 Task: Open Card Card0000000176 in  Board0000000044 in Workspace WS0000000015 in Trello. Add Member Nikrathi889@gmail.com to Card Card0000000176 in  Board0000000044 in Workspace WS0000000015 in Trello. Add Red Label titled Label0000000176 to Card Card0000000176 in  Board0000000044 in Workspace WS0000000015 in Trello. Add Checklist CL0000000176 to Card Card0000000176 in  Board0000000044 in Workspace WS0000000015 in Trello. Add Dates with Start Date as Nov 01 2023 and Due Date as Nov 30 2023 to Card Card0000000176 in  Board0000000044 in Workspace WS0000000015 in Trello
Action: Mouse moved to (268, 416)
Screenshot: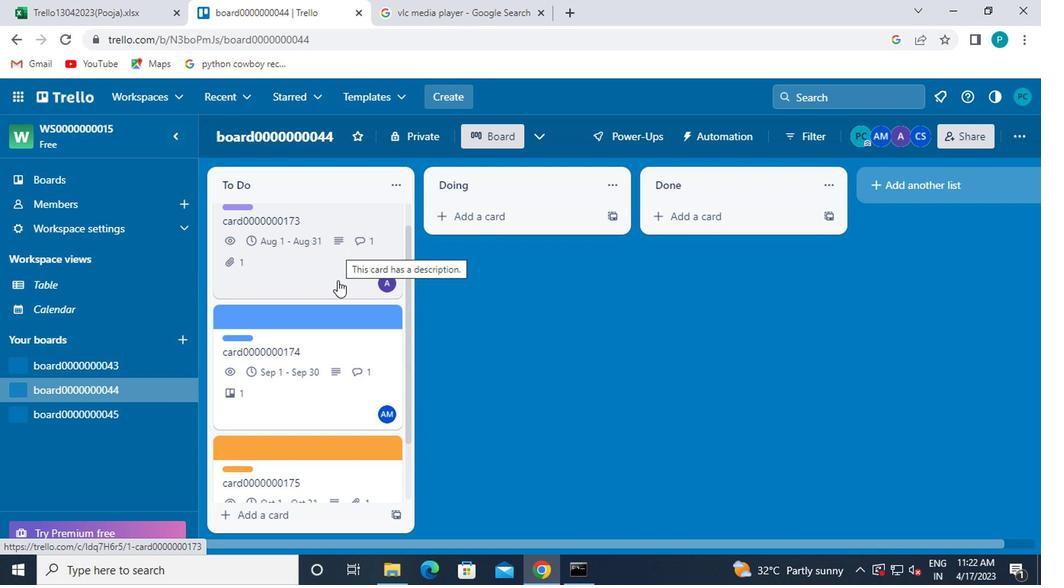 
Action: Mouse scrolled (268, 415) with delta (0, -1)
Screenshot: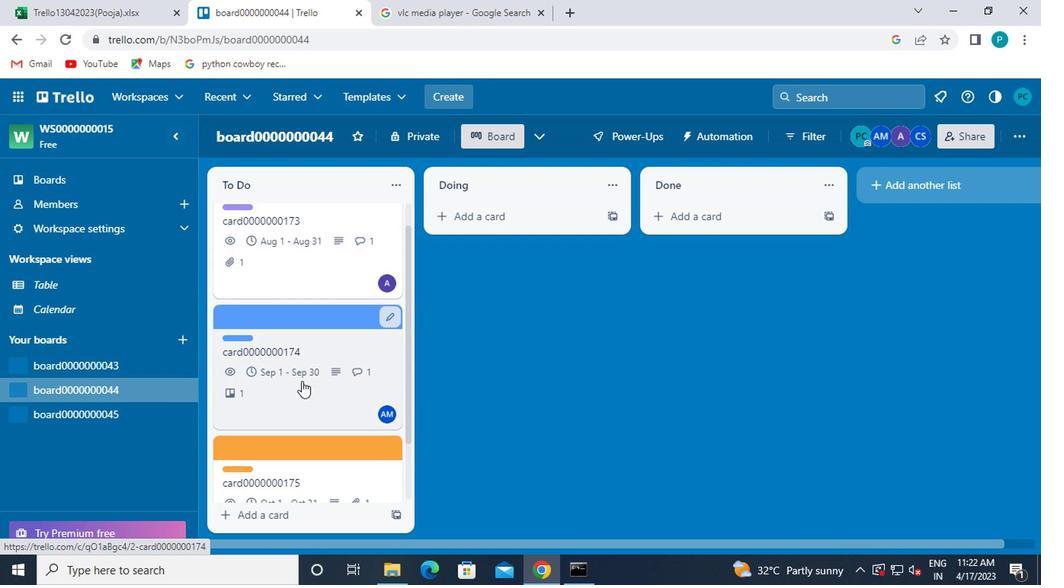 
Action: Mouse scrolled (268, 415) with delta (0, -1)
Screenshot: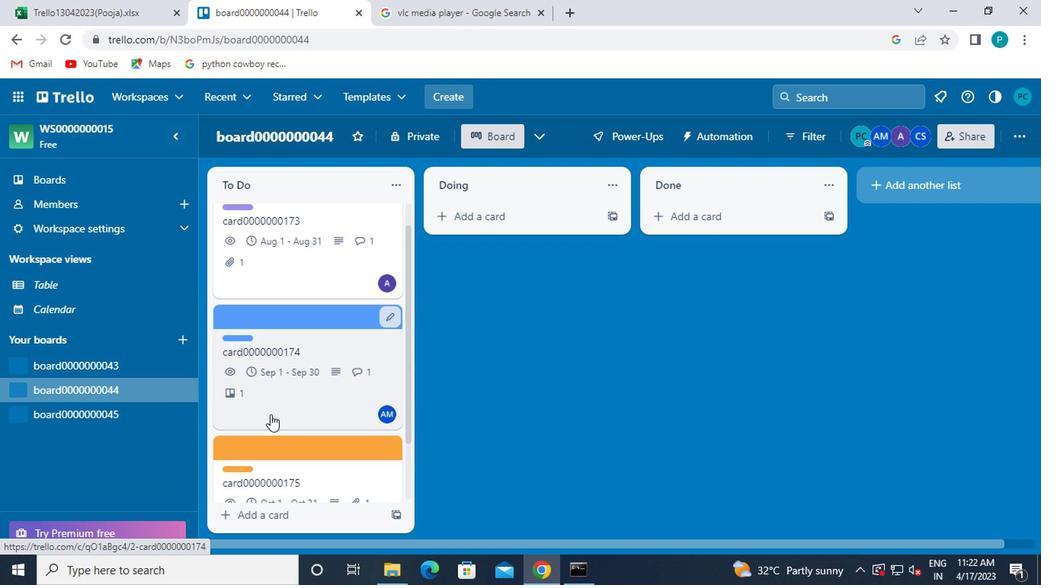 
Action: Mouse scrolled (268, 415) with delta (0, -1)
Screenshot: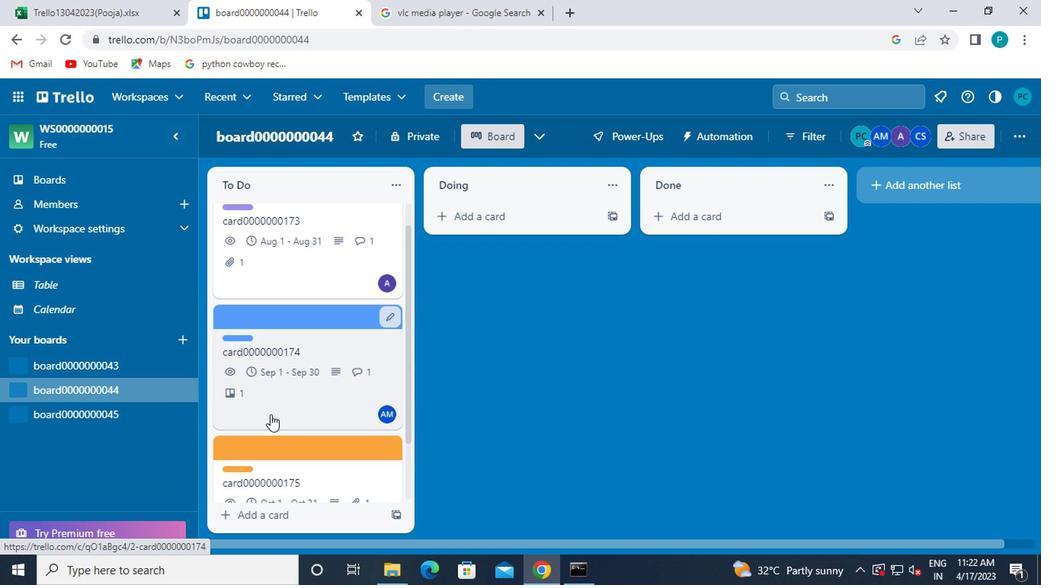 
Action: Mouse scrolled (268, 415) with delta (0, -1)
Screenshot: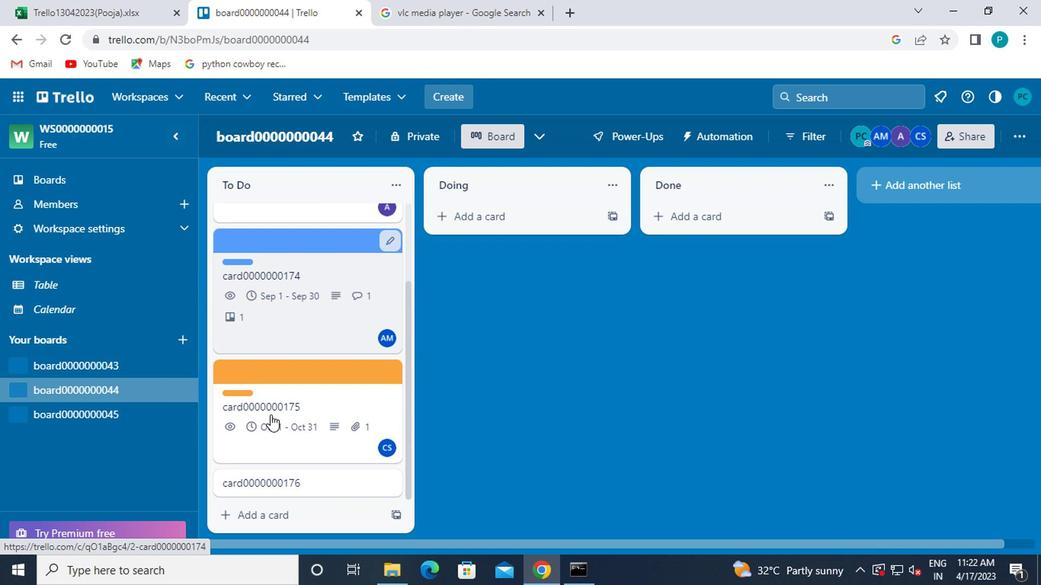 
Action: Mouse scrolled (268, 415) with delta (0, -1)
Screenshot: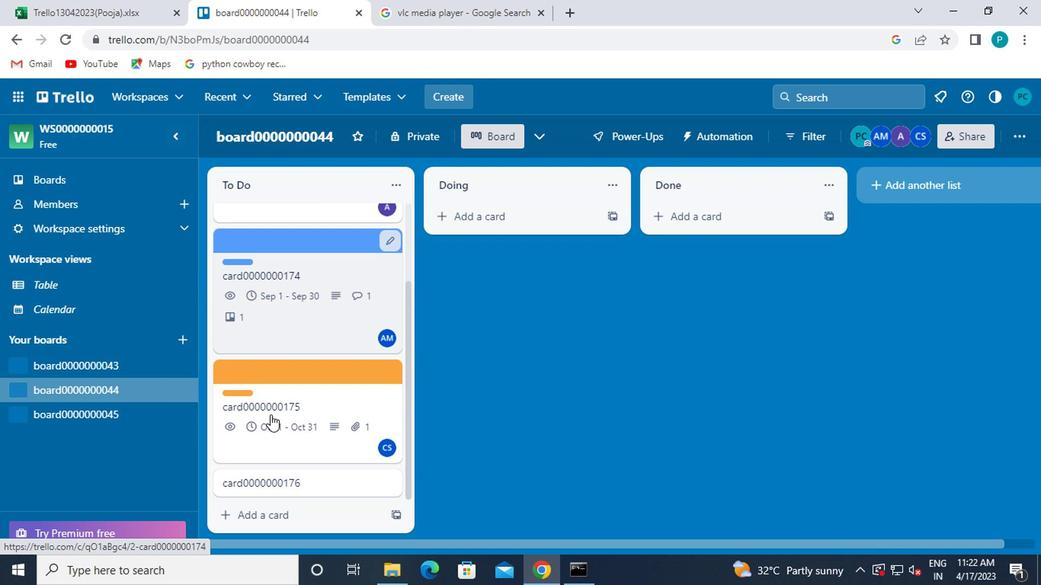 
Action: Mouse moved to (279, 478)
Screenshot: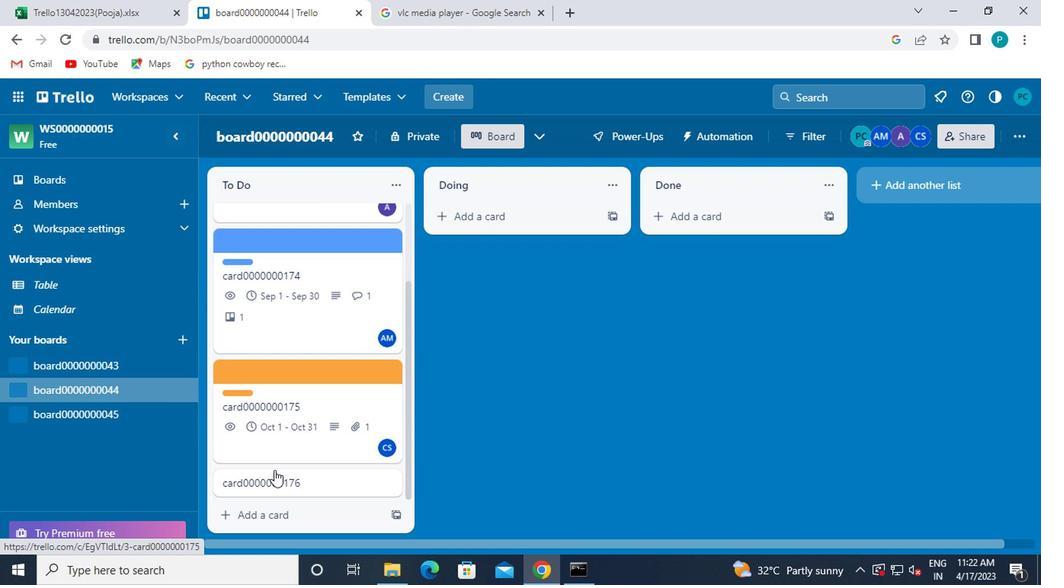 
Action: Mouse pressed left at (279, 478)
Screenshot: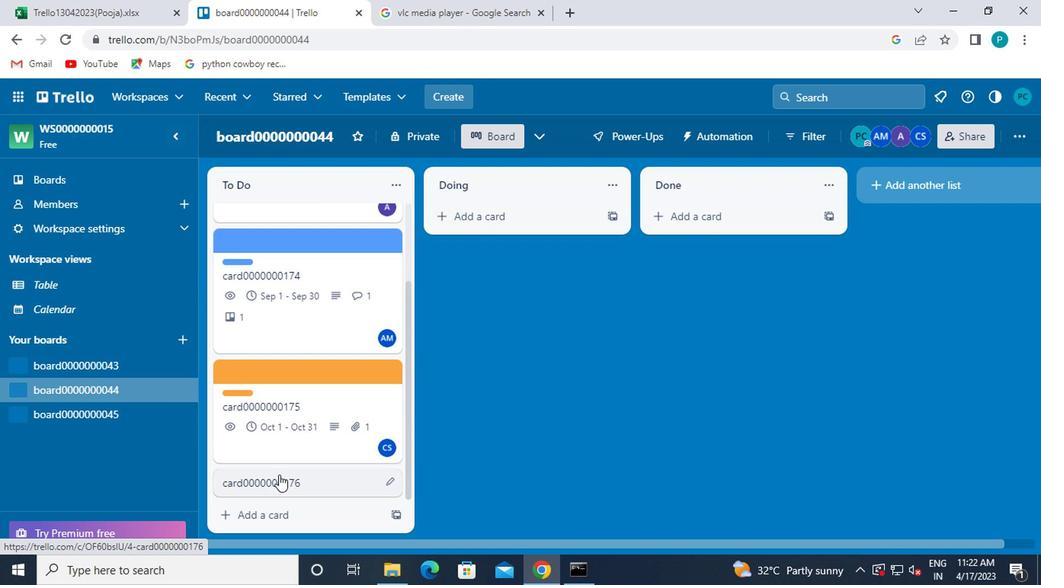 
Action: Mouse moved to (674, 265)
Screenshot: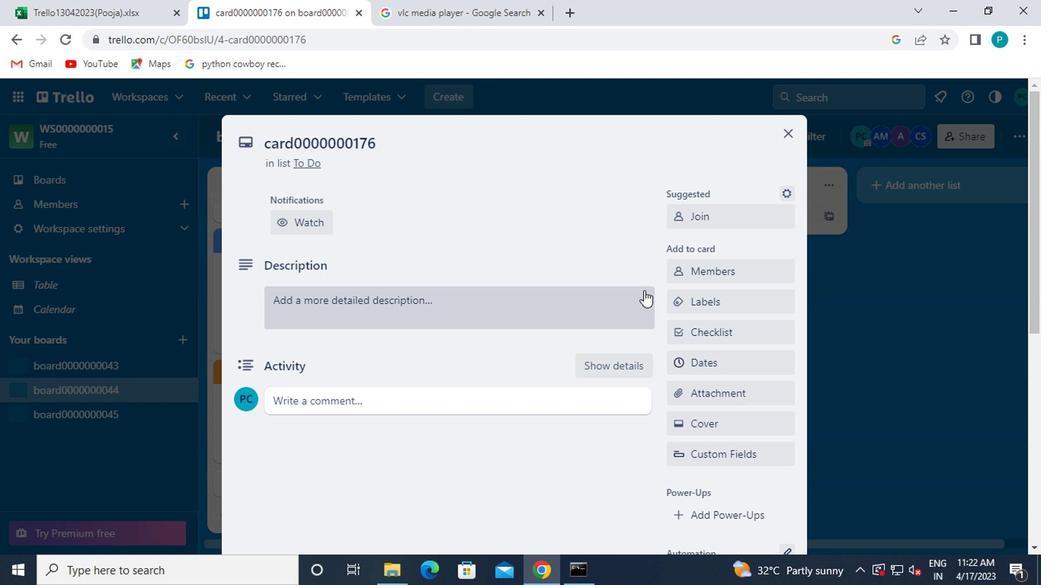
Action: Mouse pressed left at (674, 265)
Screenshot: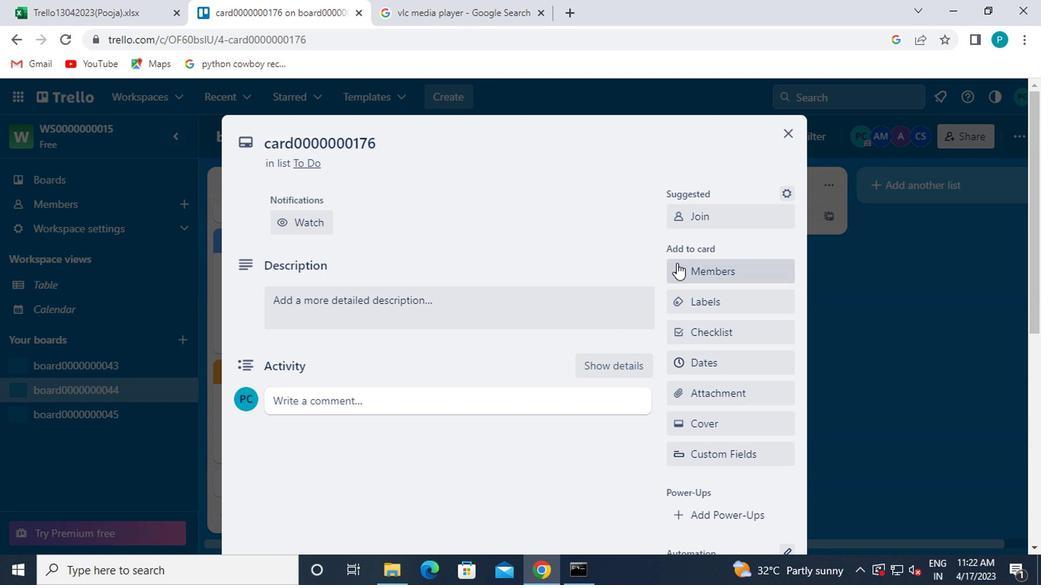 
Action: Mouse moved to (680, 170)
Screenshot: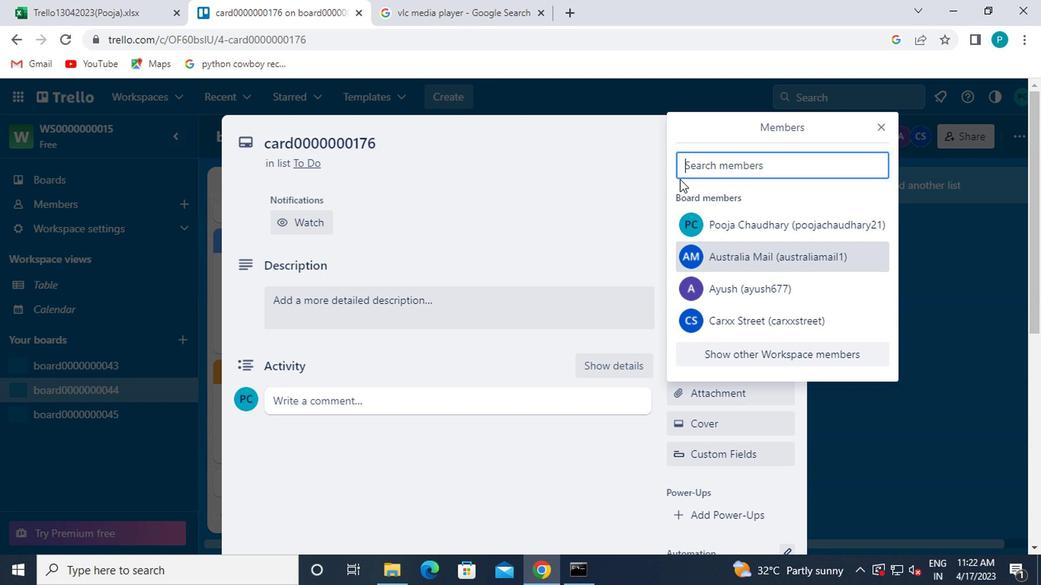 
Action: Mouse pressed left at (680, 170)
Screenshot: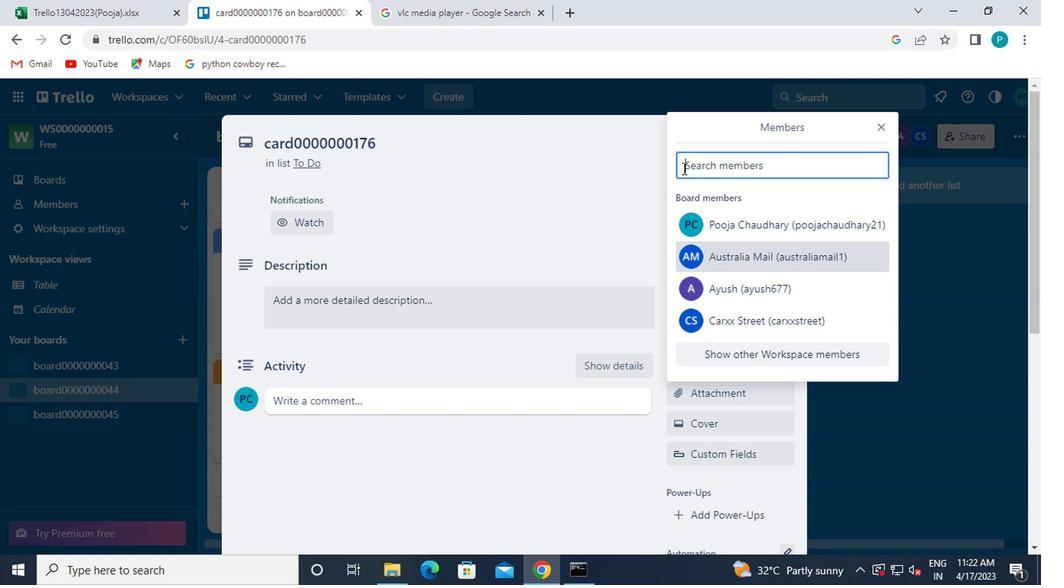 
Action: Mouse moved to (642, 195)
Screenshot: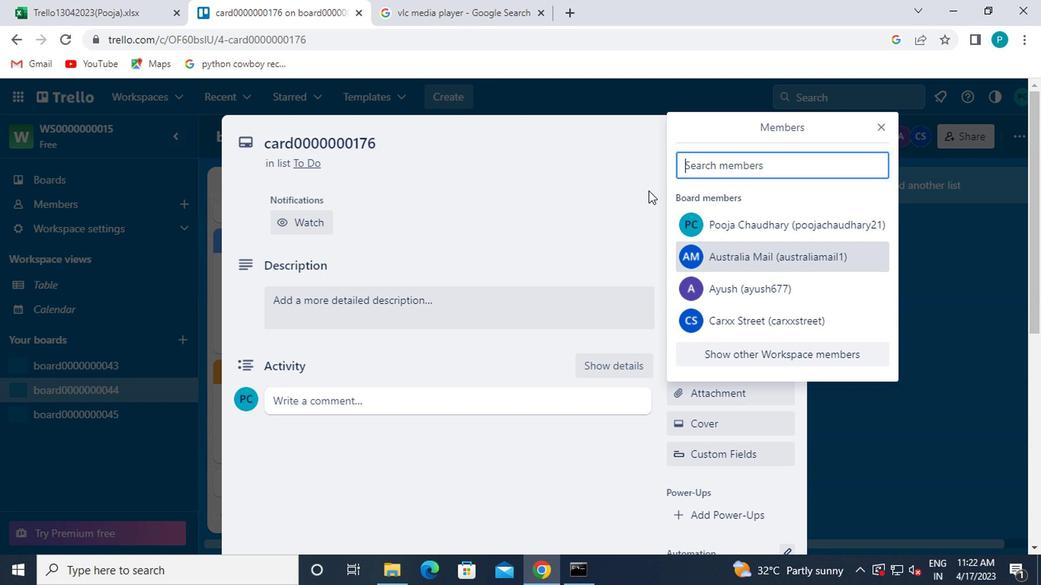 
Action: Key pressed nikrathi899<Key.shift>@GMAIL.COM
Screenshot: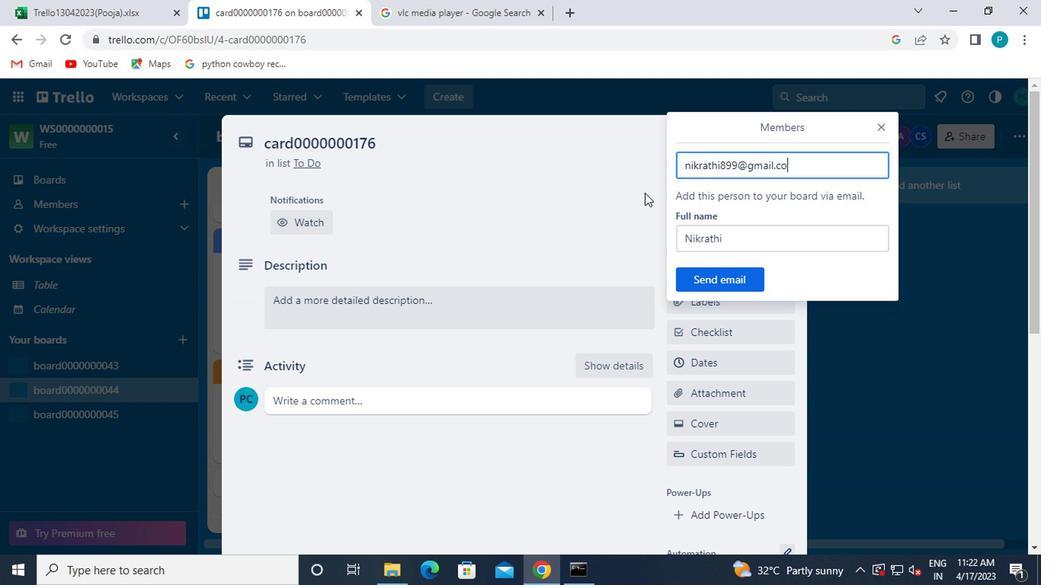 
Action: Mouse moved to (691, 273)
Screenshot: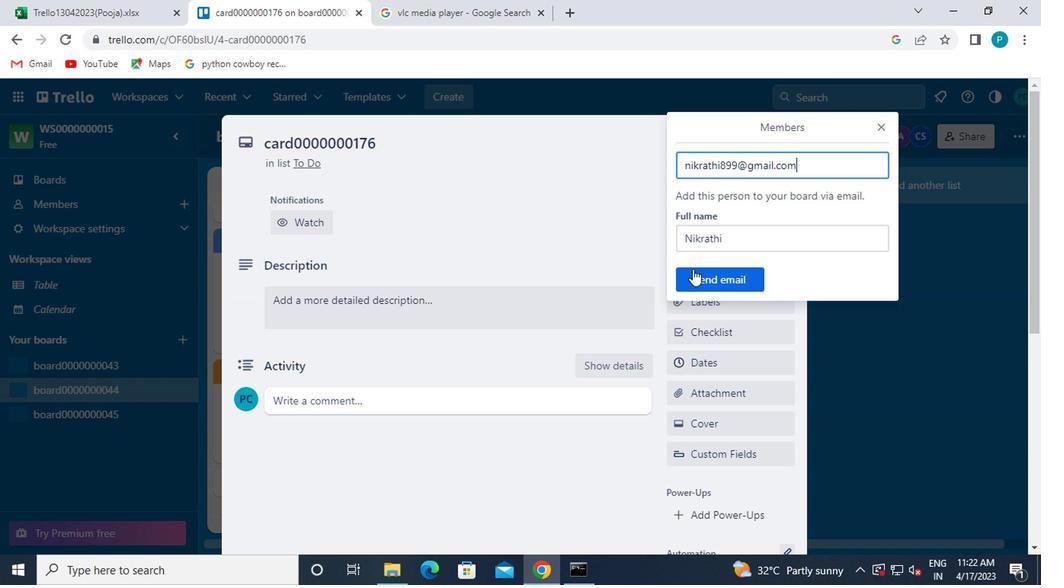 
Action: Mouse pressed left at (691, 273)
Screenshot: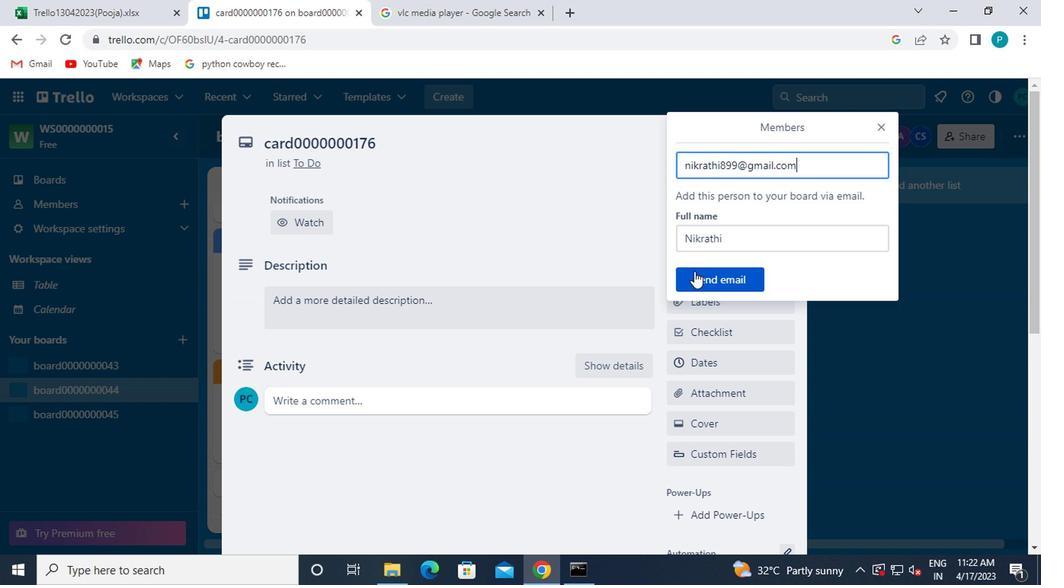 
Action: Mouse moved to (691, 303)
Screenshot: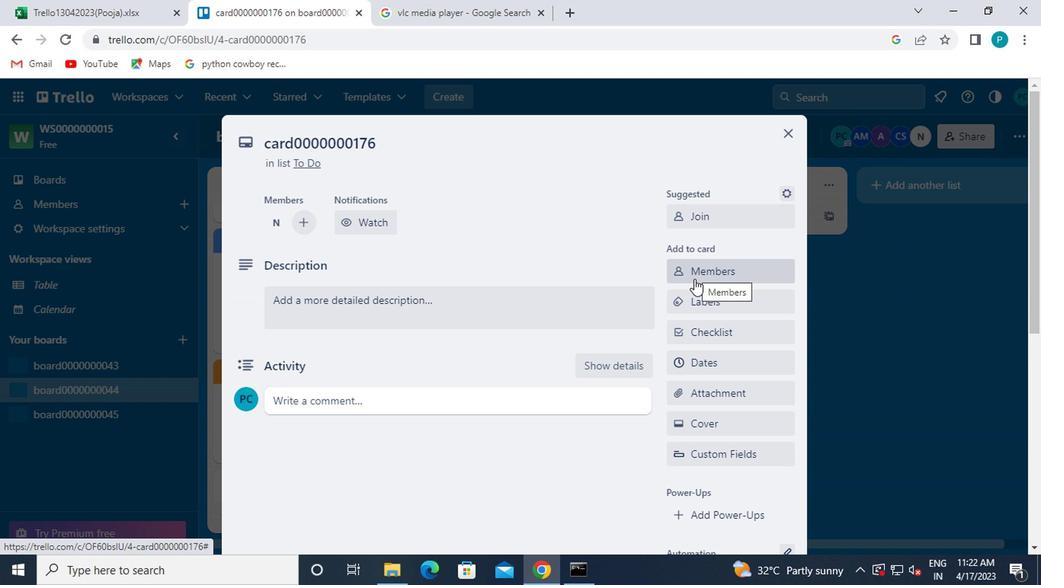 
Action: Mouse pressed left at (691, 303)
Screenshot: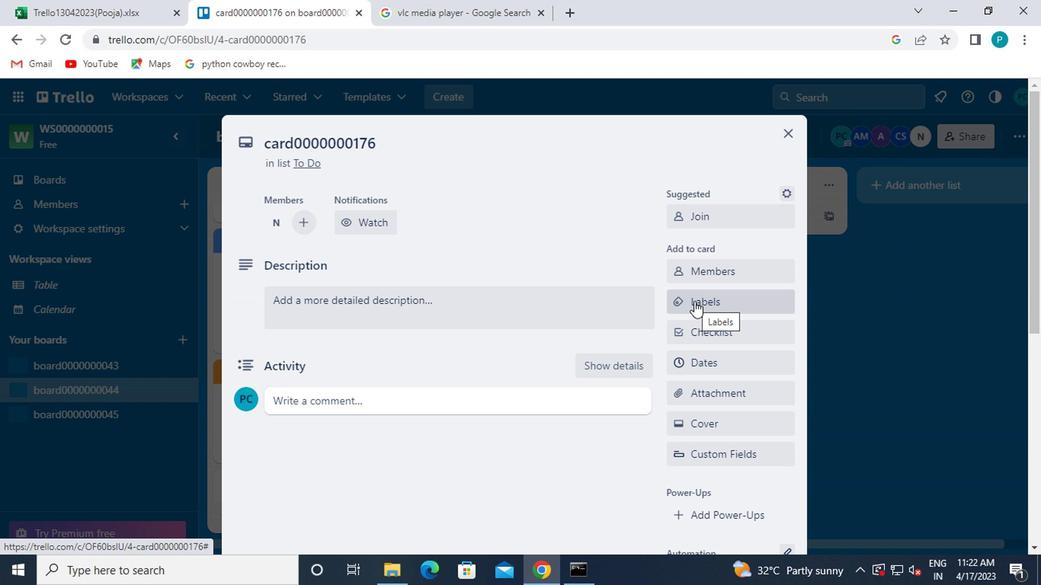 
Action: Mouse moved to (721, 485)
Screenshot: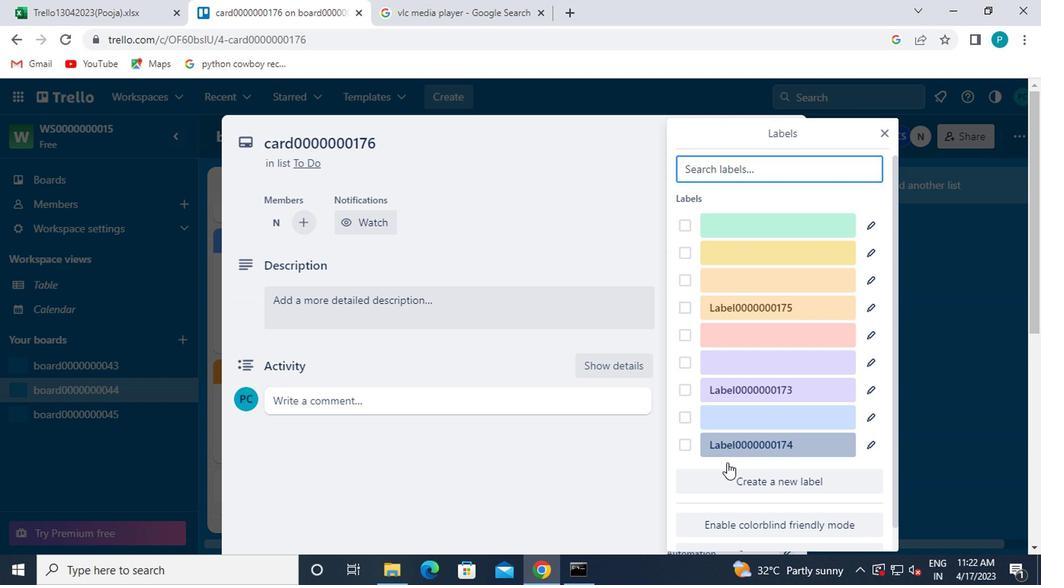 
Action: Mouse pressed left at (721, 485)
Screenshot: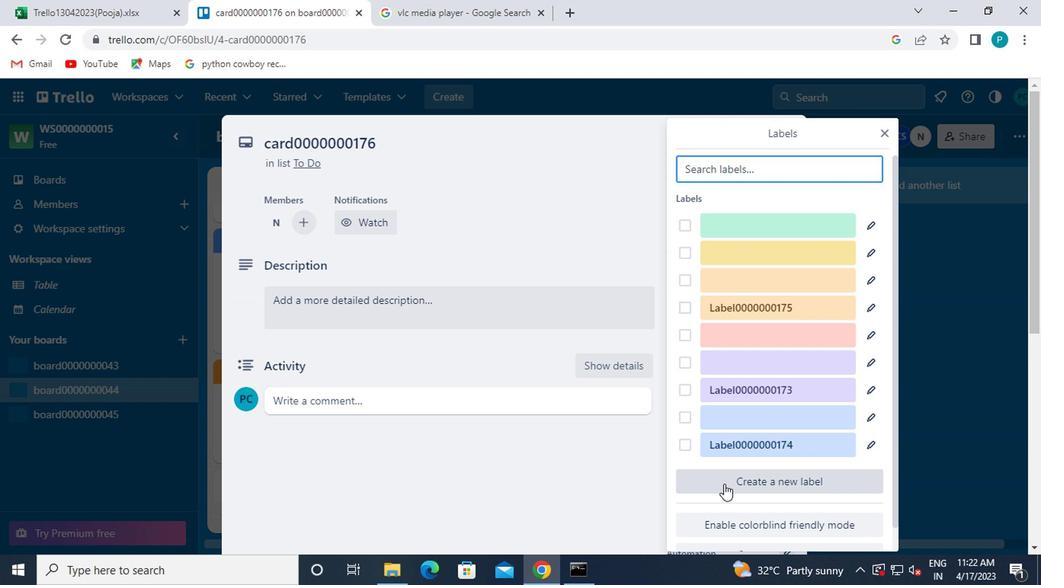 
Action: Mouse moved to (803, 351)
Screenshot: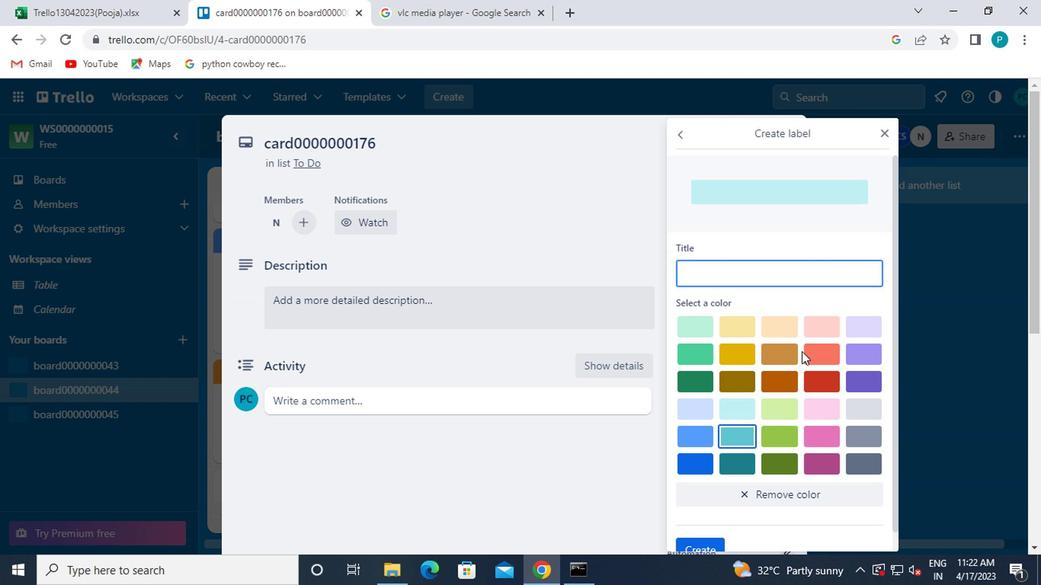 
Action: Mouse pressed left at (803, 351)
Screenshot: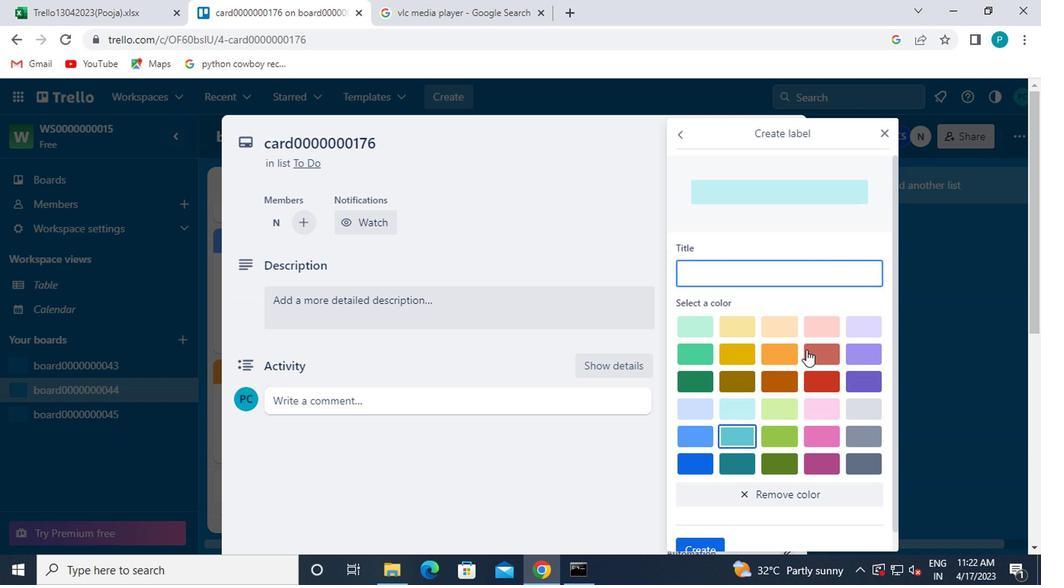 
Action: Mouse moved to (686, 280)
Screenshot: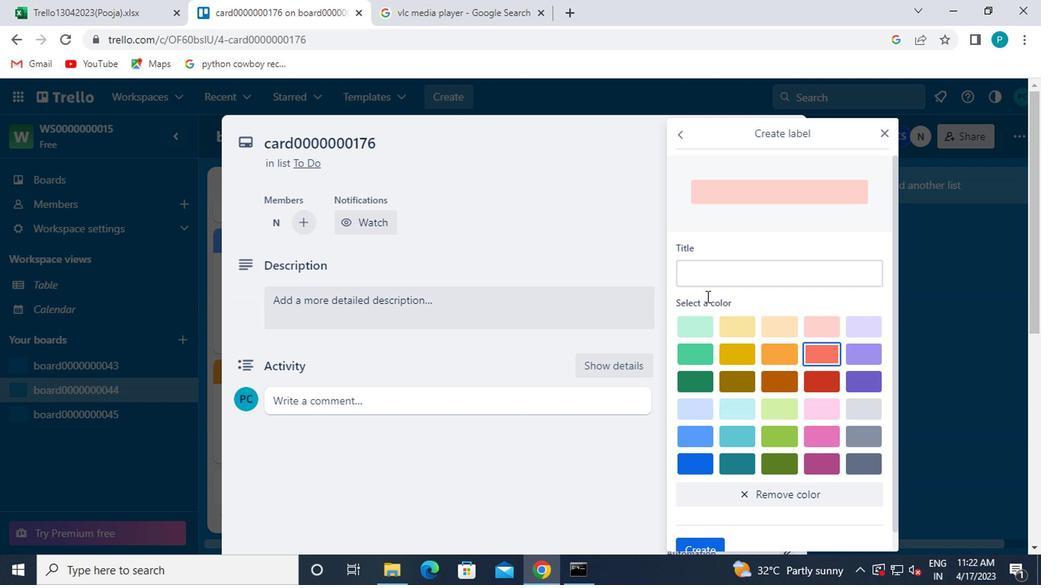 
Action: Mouse pressed left at (686, 280)
Screenshot: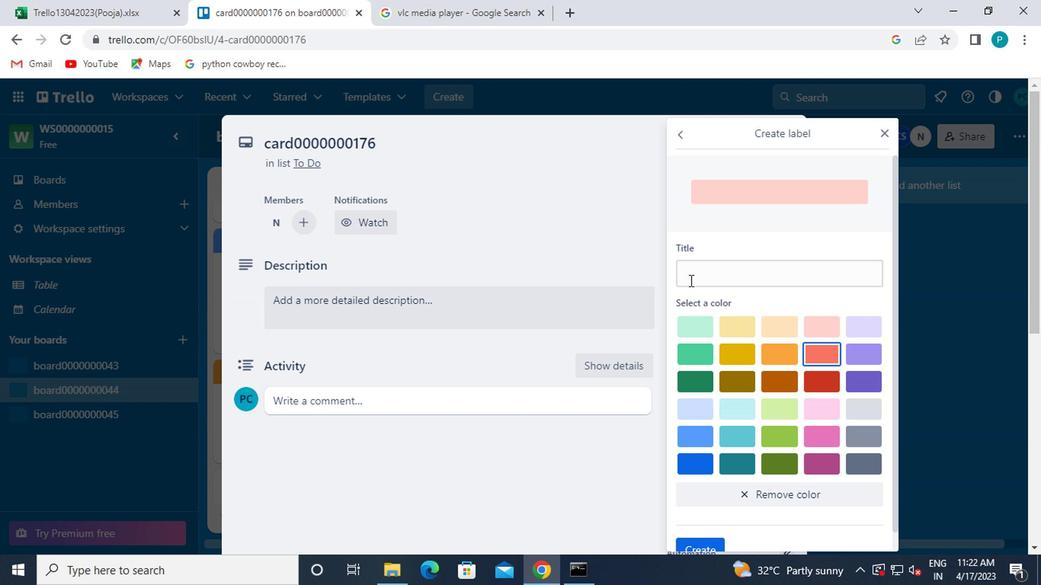 
Action: Key pressed <Key.caps_lock>L<Key.caps_lock>ABEL0000000176
Screenshot: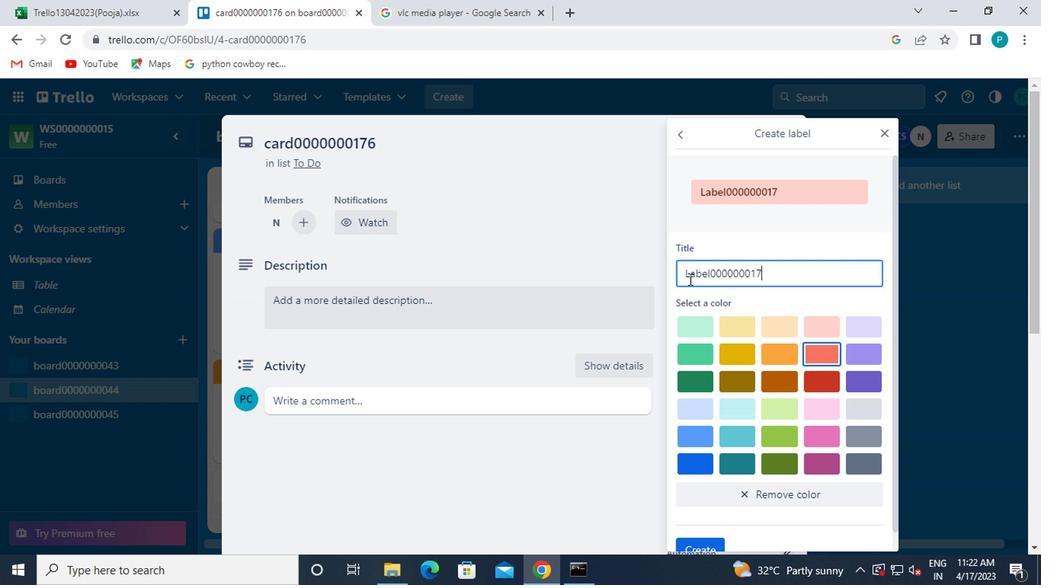 
Action: Mouse moved to (714, 547)
Screenshot: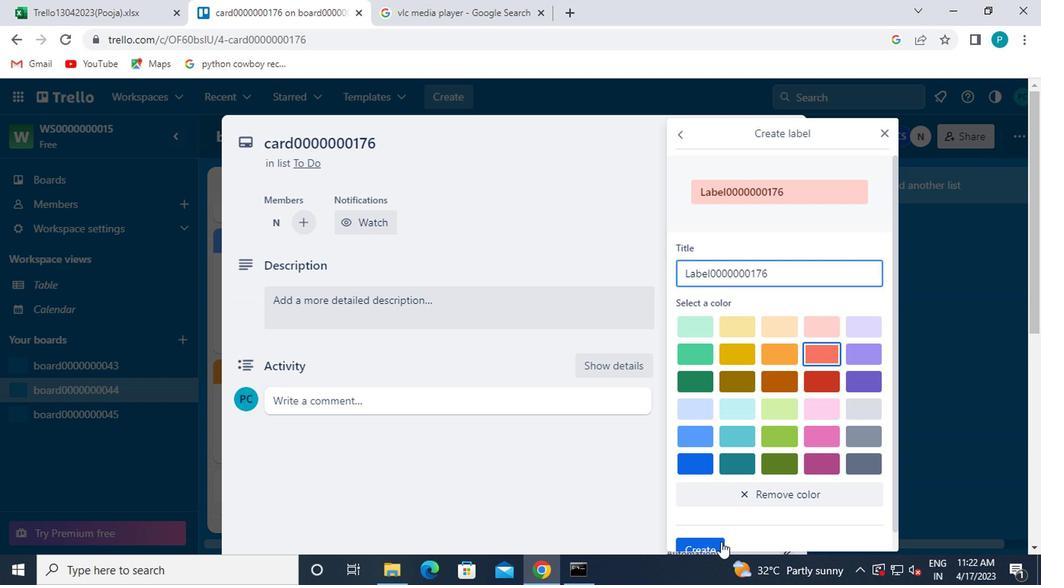 
Action: Mouse pressed left at (714, 547)
Screenshot: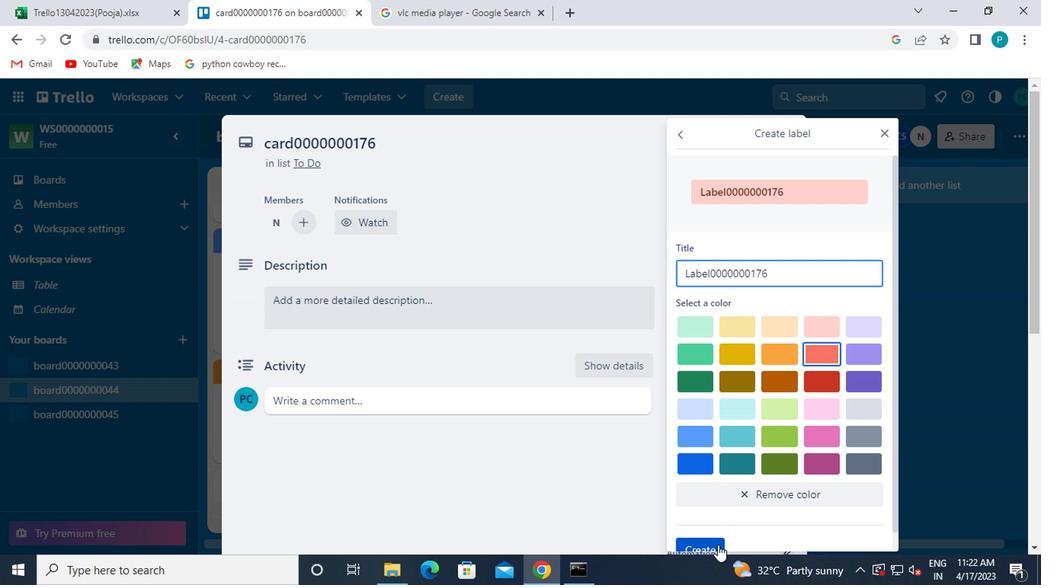 
Action: Mouse moved to (877, 131)
Screenshot: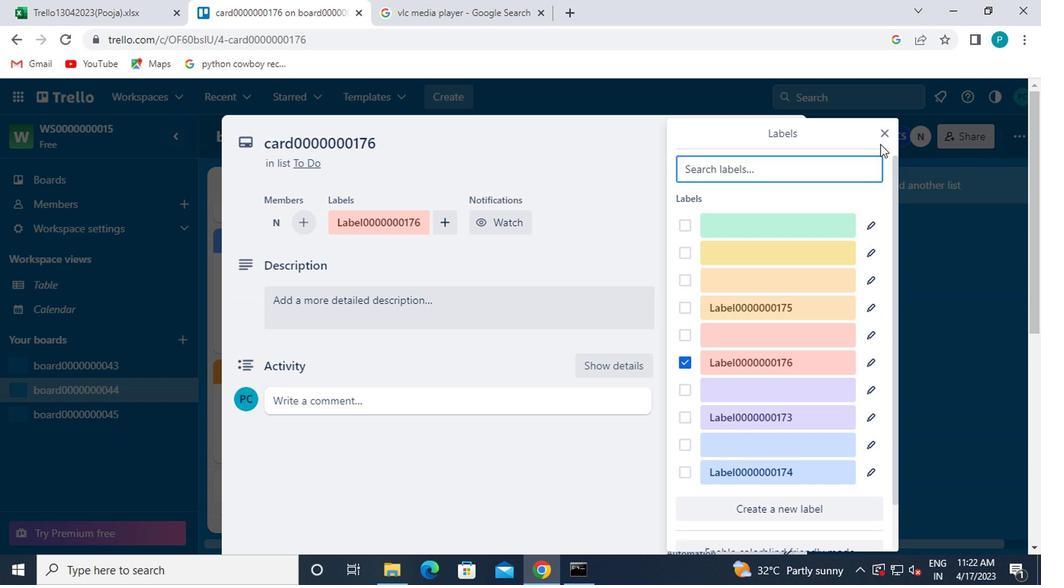 
Action: Mouse pressed left at (877, 131)
Screenshot: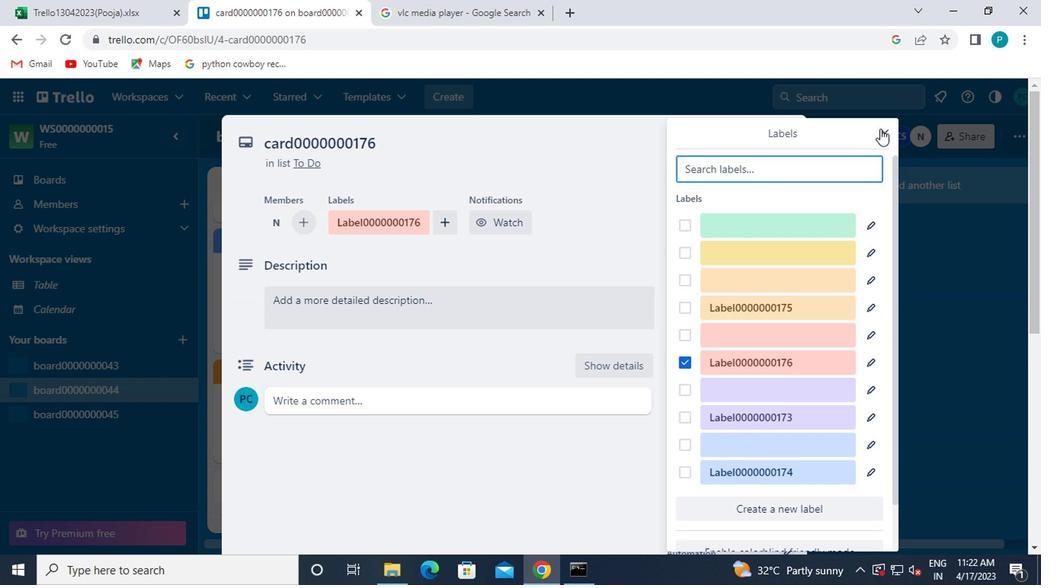 
Action: Mouse moved to (704, 339)
Screenshot: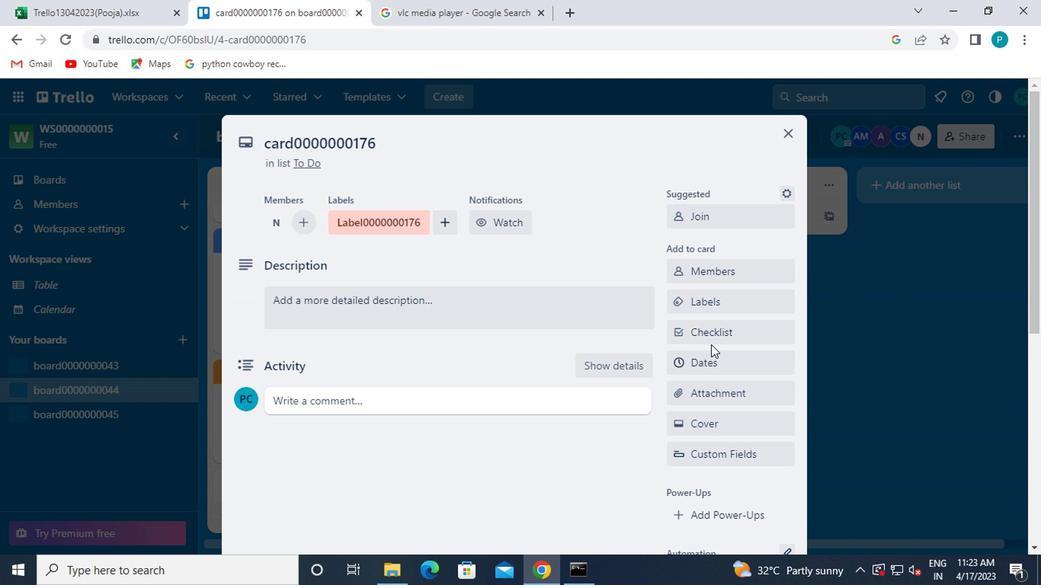 
Action: Mouse pressed left at (704, 339)
Screenshot: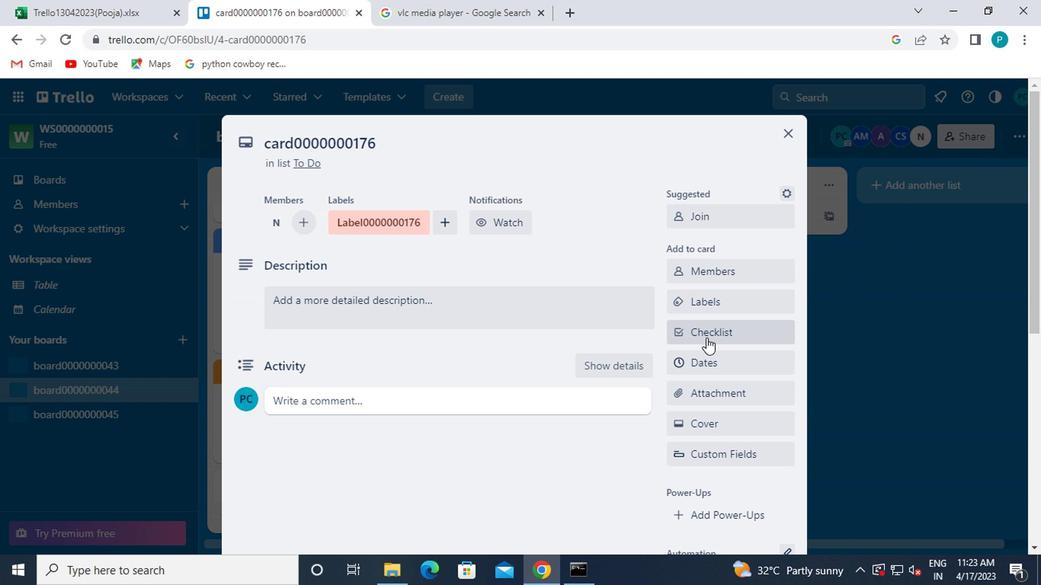 
Action: Mouse moved to (704, 339)
Screenshot: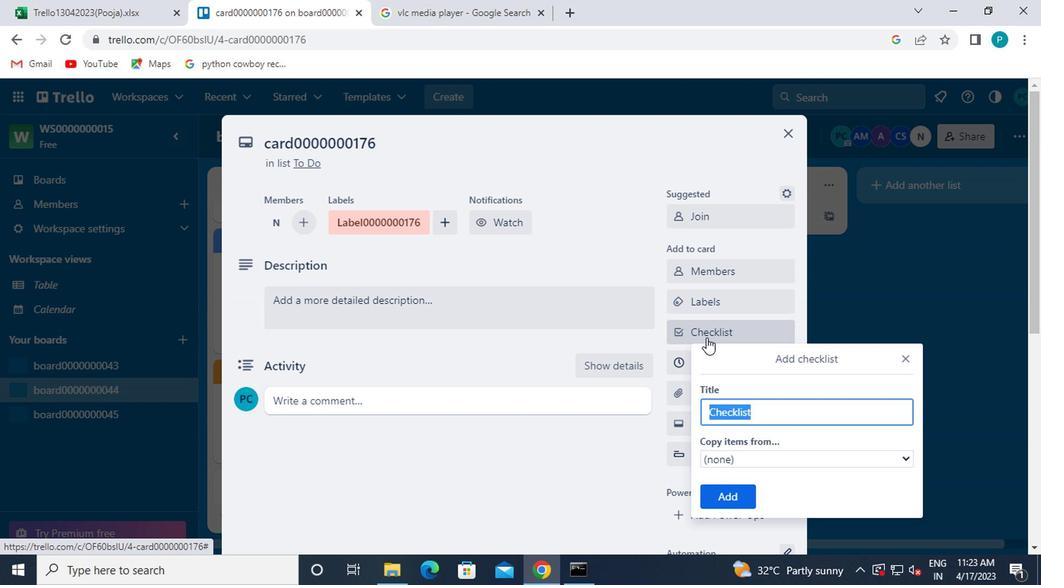 
Action: Key pressed <Key.caps_lock>C00<Key.backspace><Key.backspace>L0000000176
Screenshot: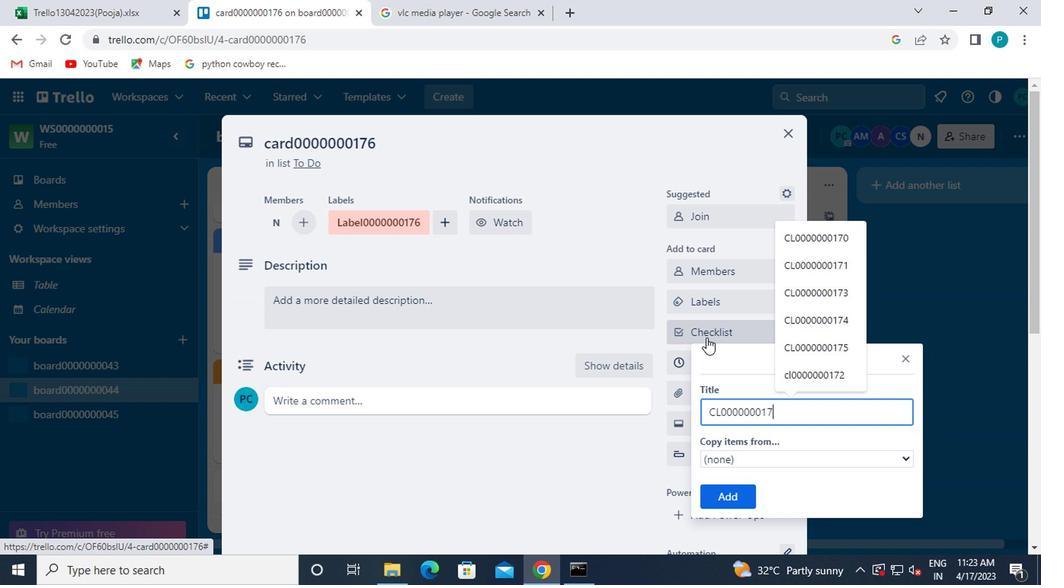 
Action: Mouse moved to (743, 490)
Screenshot: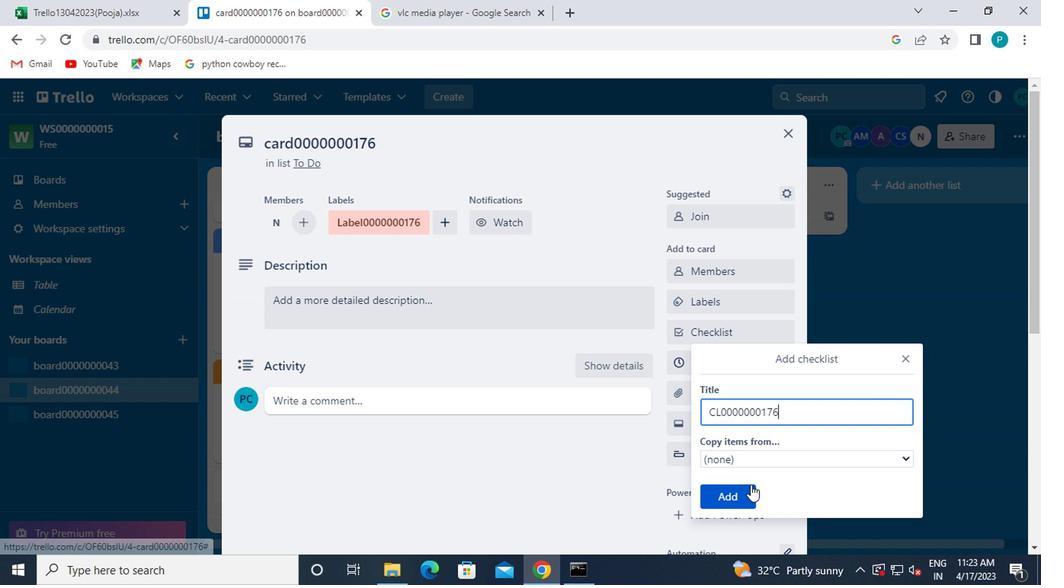 
Action: Mouse pressed left at (743, 490)
Screenshot: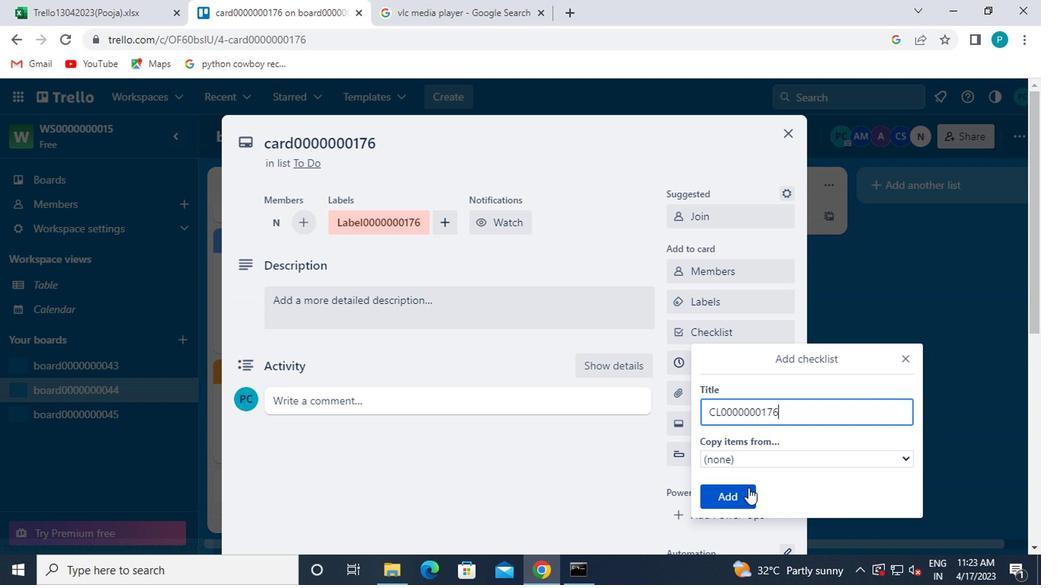 
Action: Mouse moved to (689, 363)
Screenshot: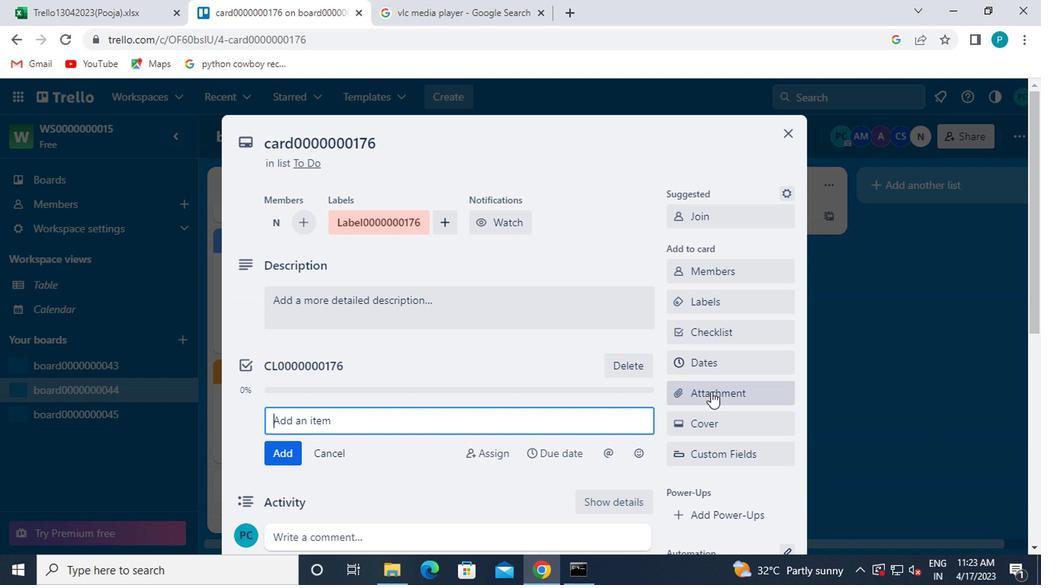 
Action: Mouse pressed left at (689, 363)
Screenshot: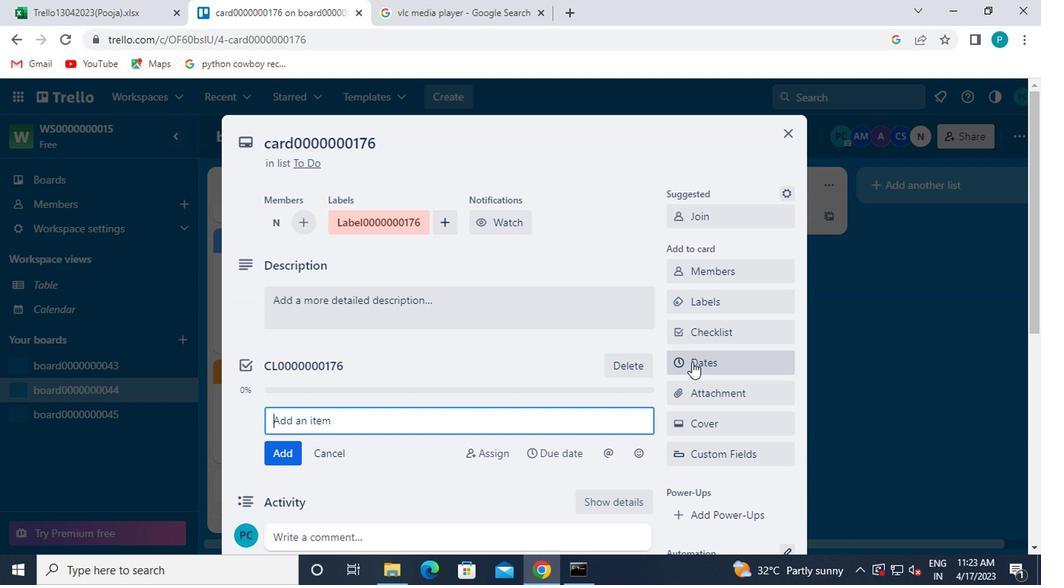 
Action: Mouse moved to (684, 412)
Screenshot: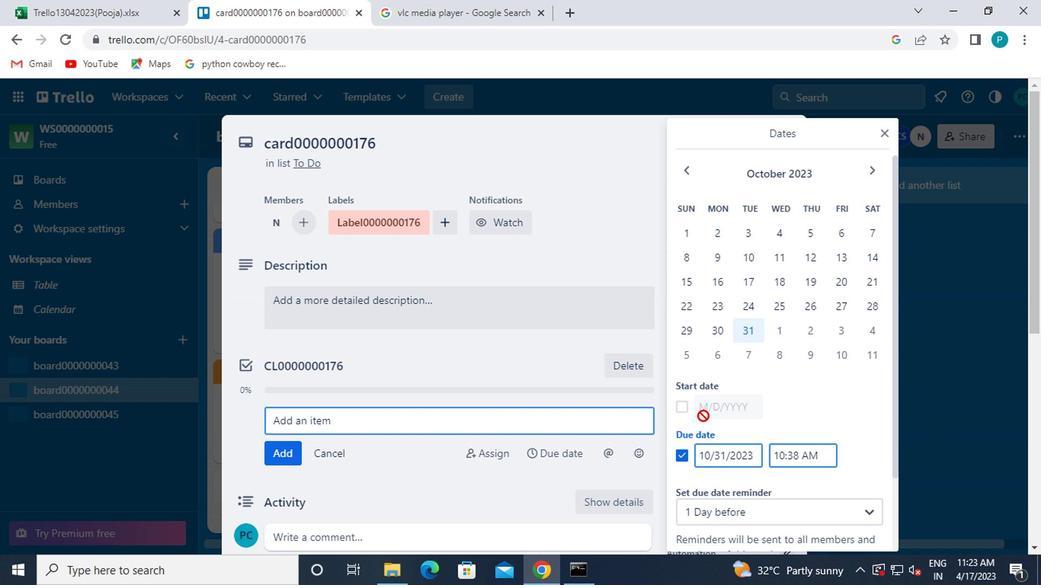 
Action: Mouse pressed left at (684, 412)
Screenshot: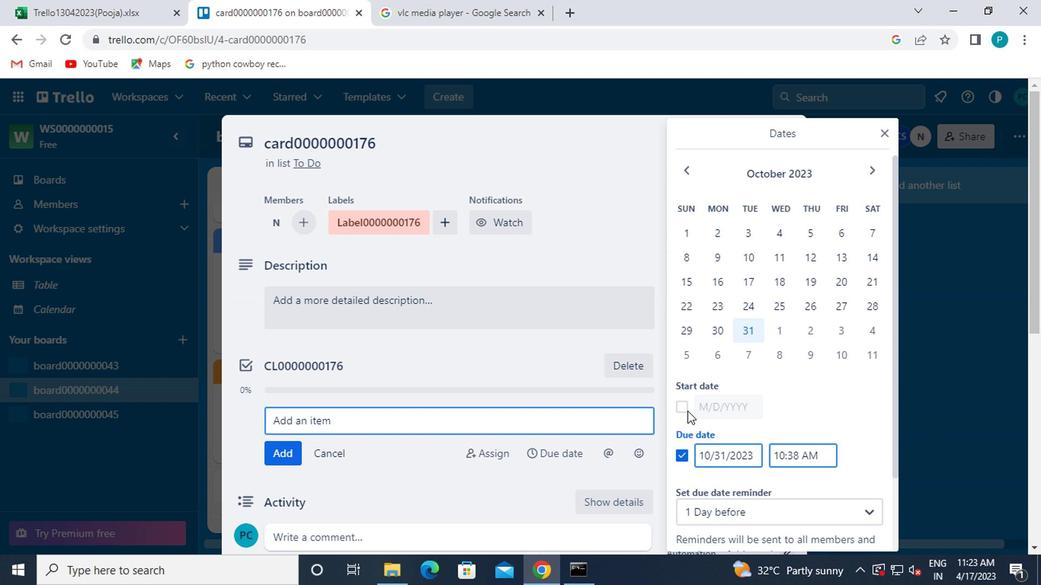 
Action: Mouse moved to (876, 169)
Screenshot: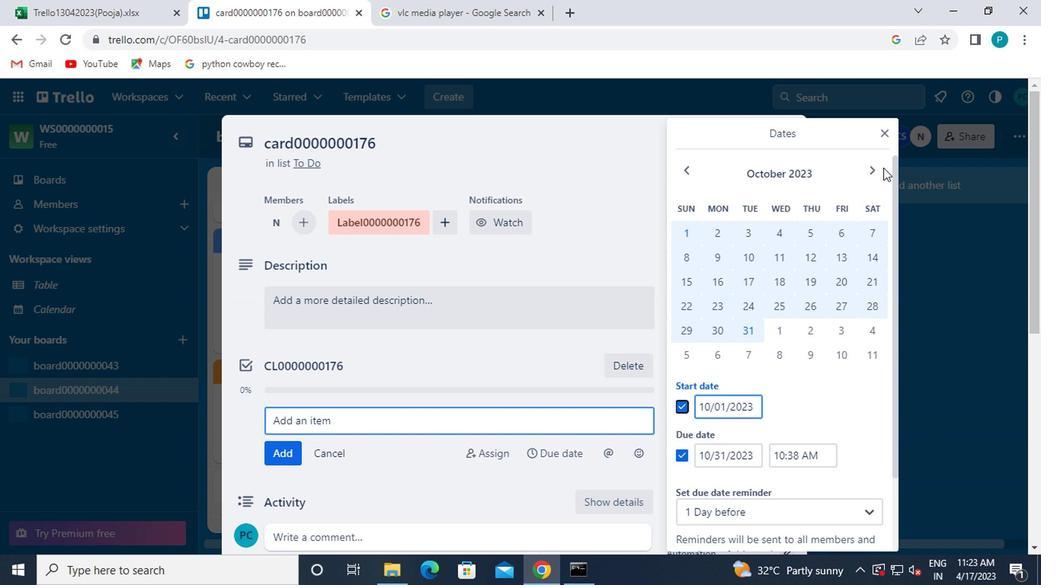 
Action: Mouse pressed left at (876, 169)
Screenshot: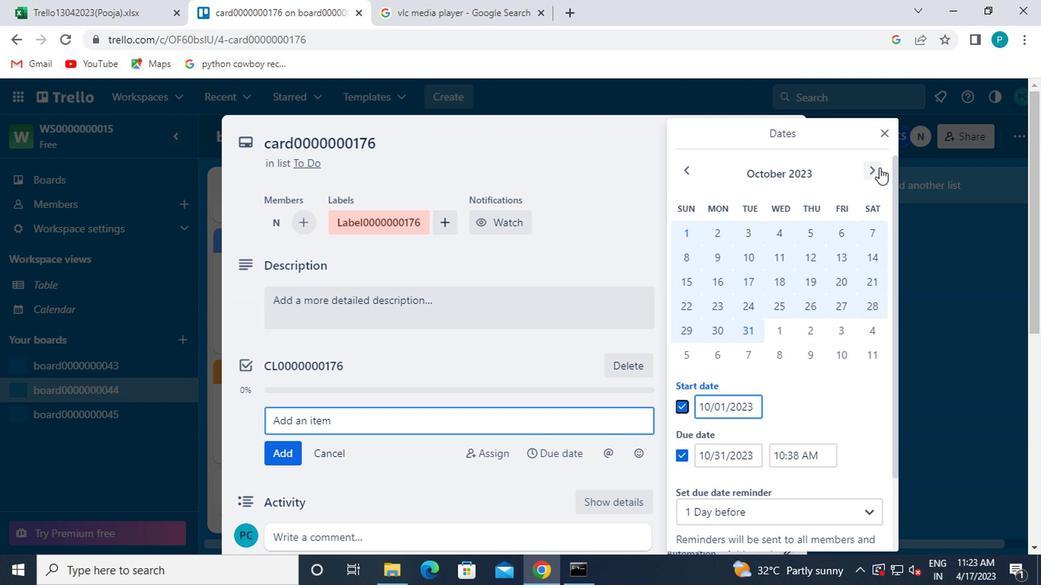 
Action: Mouse moved to (781, 229)
Screenshot: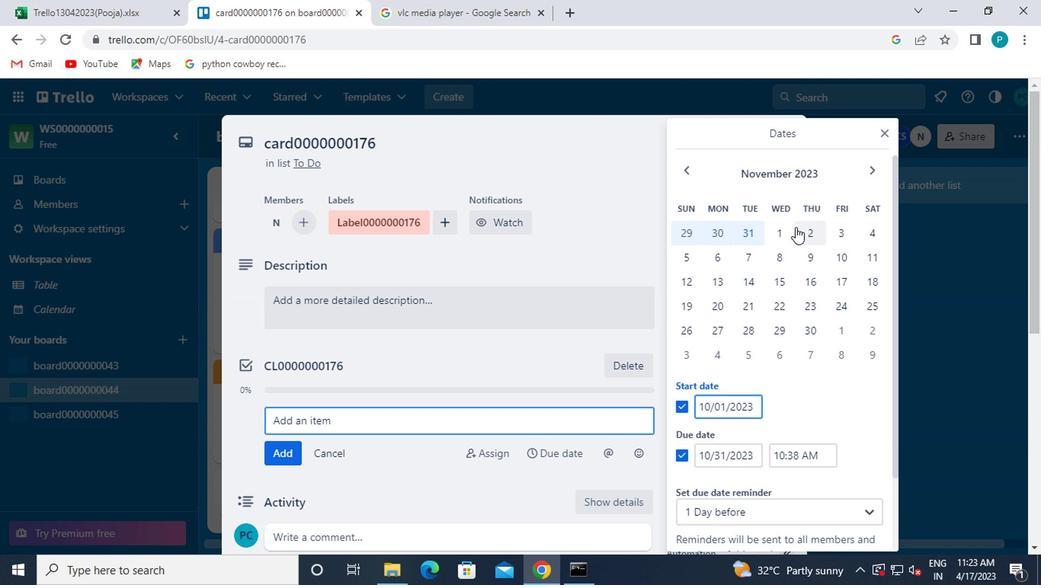 
Action: Mouse pressed left at (781, 229)
Screenshot: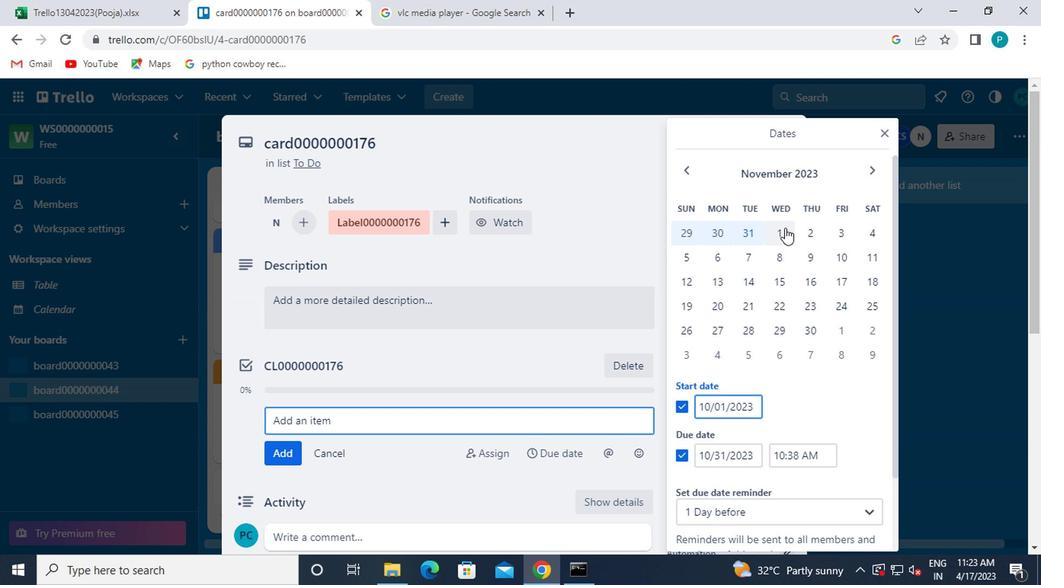 
Action: Mouse moved to (808, 335)
Screenshot: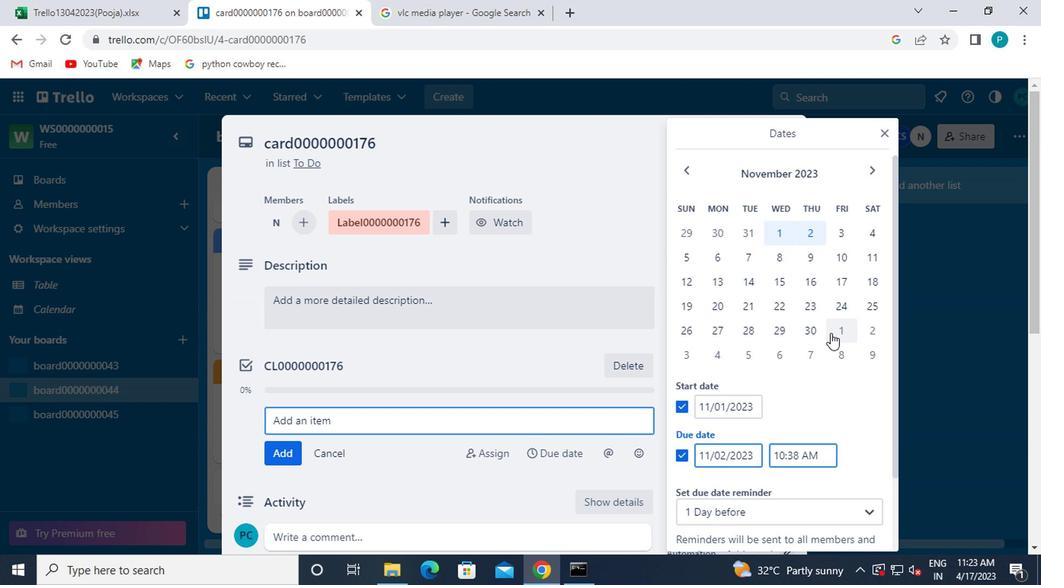
Action: Mouse pressed left at (808, 335)
Screenshot: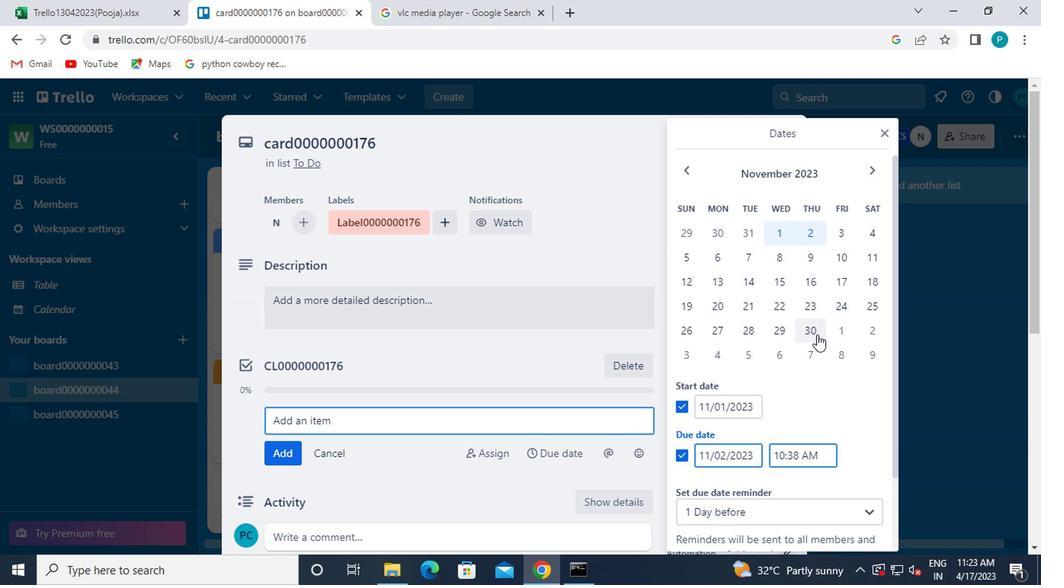 
Action: Mouse moved to (808, 335)
Screenshot: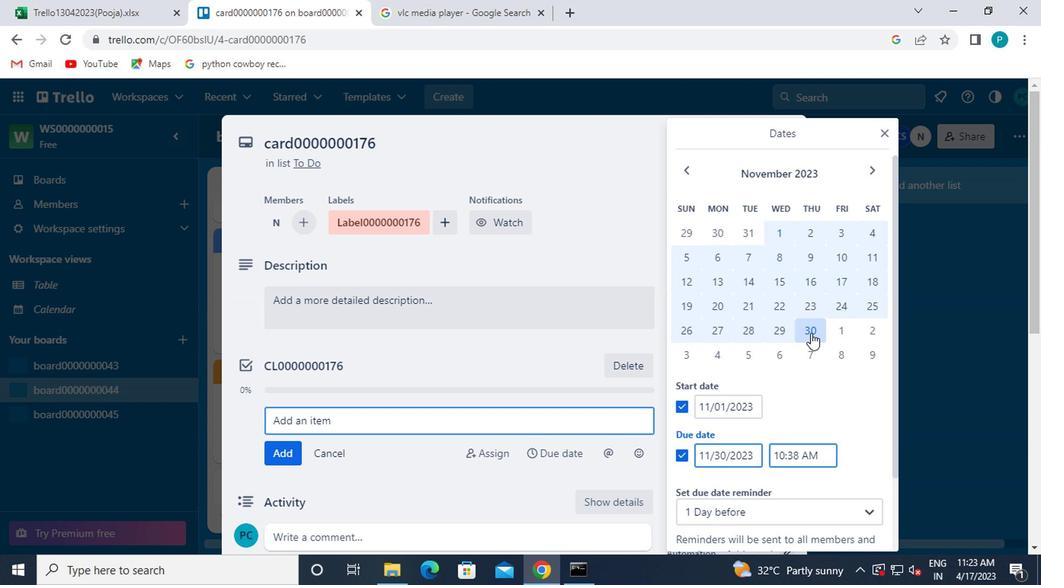 
Action: Mouse scrolled (808, 334) with delta (0, -1)
Screenshot: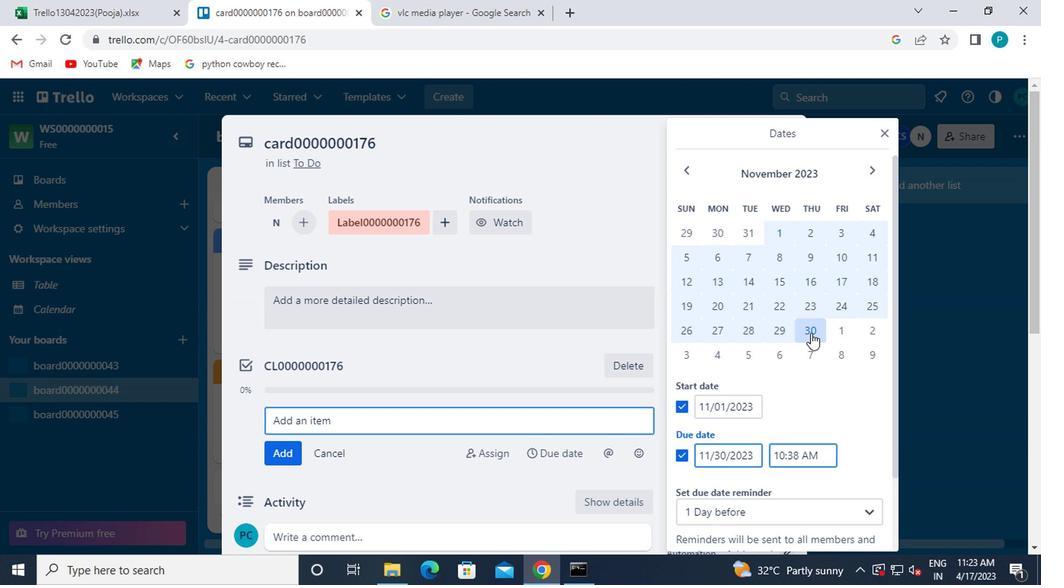 
Action: Mouse scrolled (808, 334) with delta (0, -1)
Screenshot: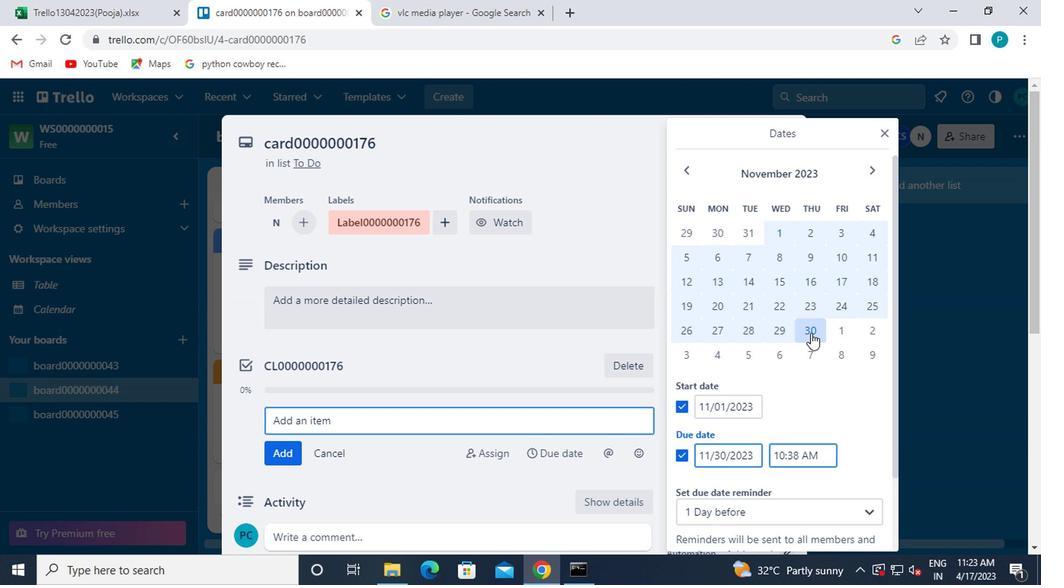 
Action: Mouse moved to (762, 498)
Screenshot: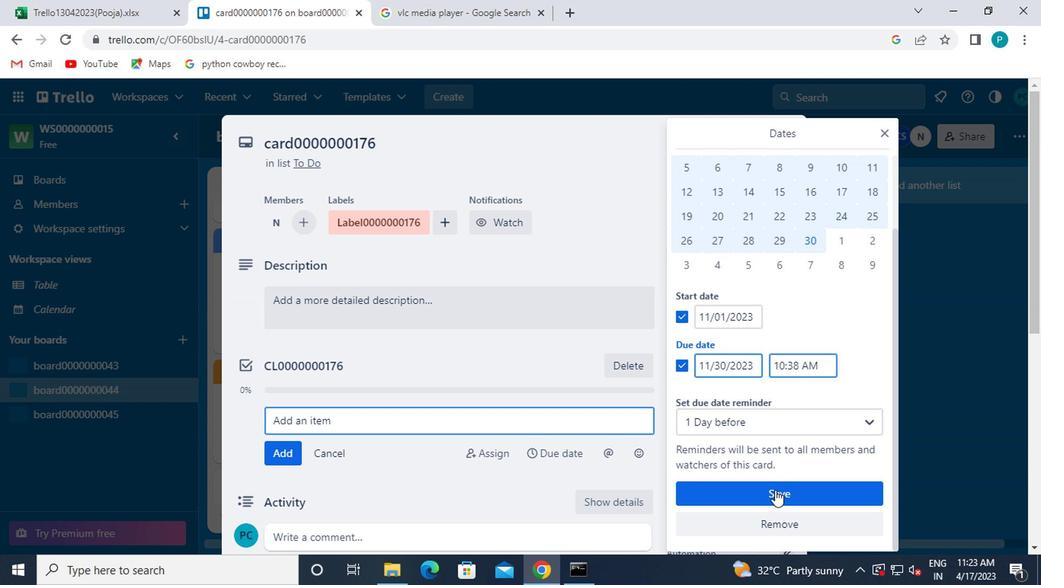 
Action: Mouse pressed left at (762, 498)
Screenshot: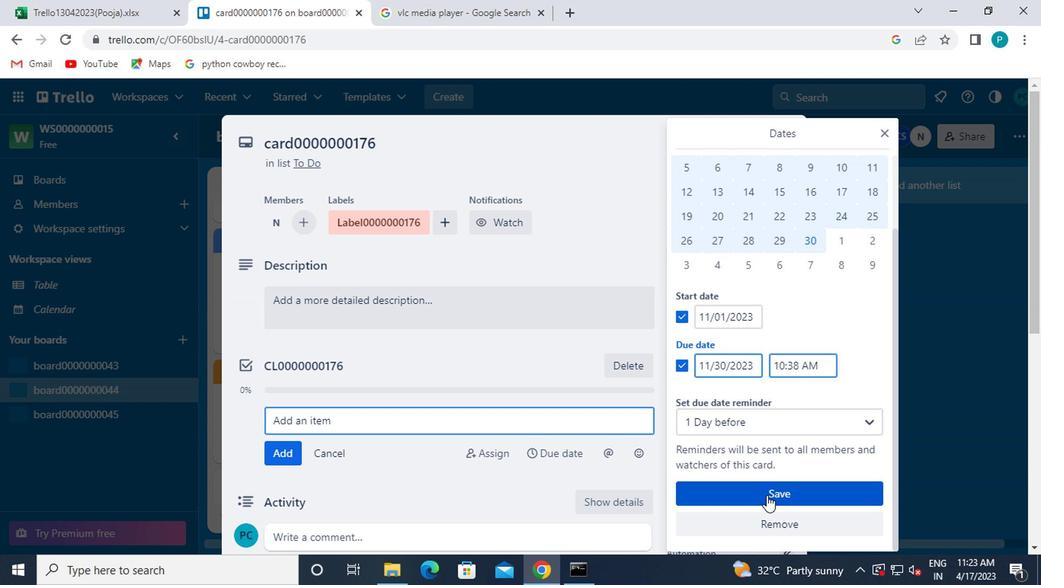 
Action: Mouse moved to (762, 494)
Screenshot: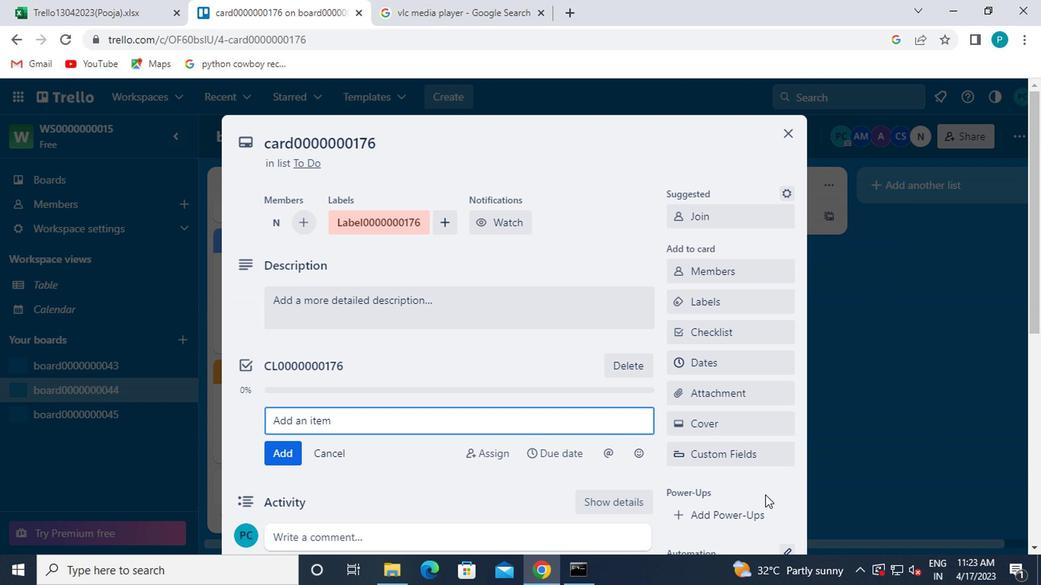 
